 Task: Add a calendar for Muslim Holidays.
Action: Mouse moved to (964, 103)
Screenshot: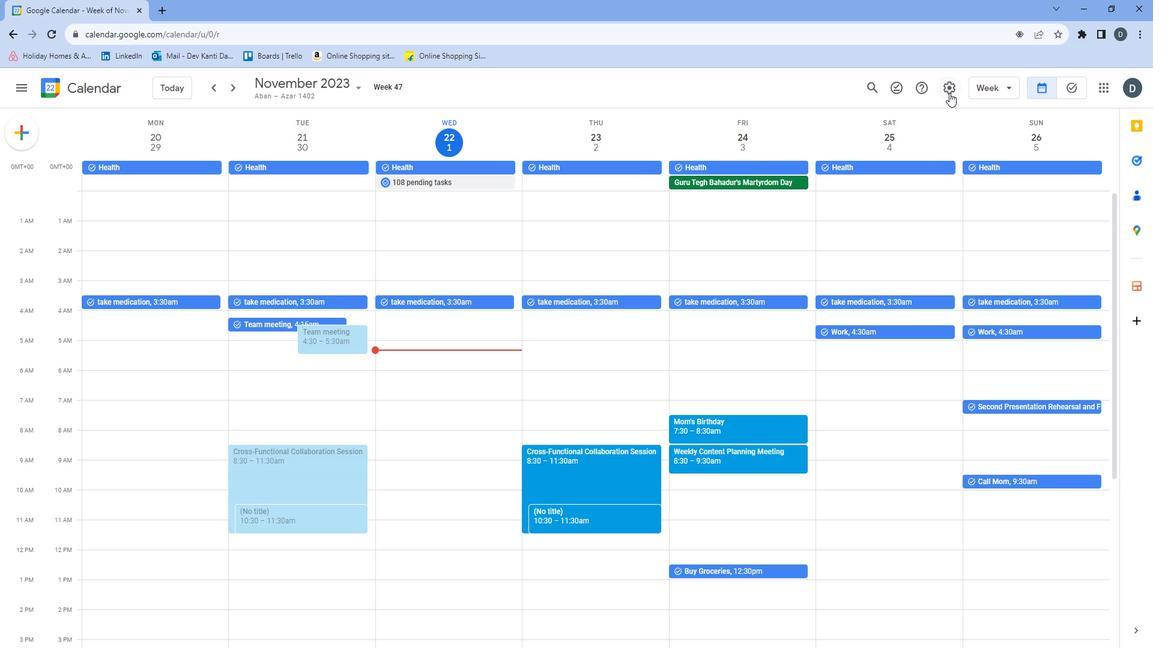 
Action: Mouse pressed left at (964, 103)
Screenshot: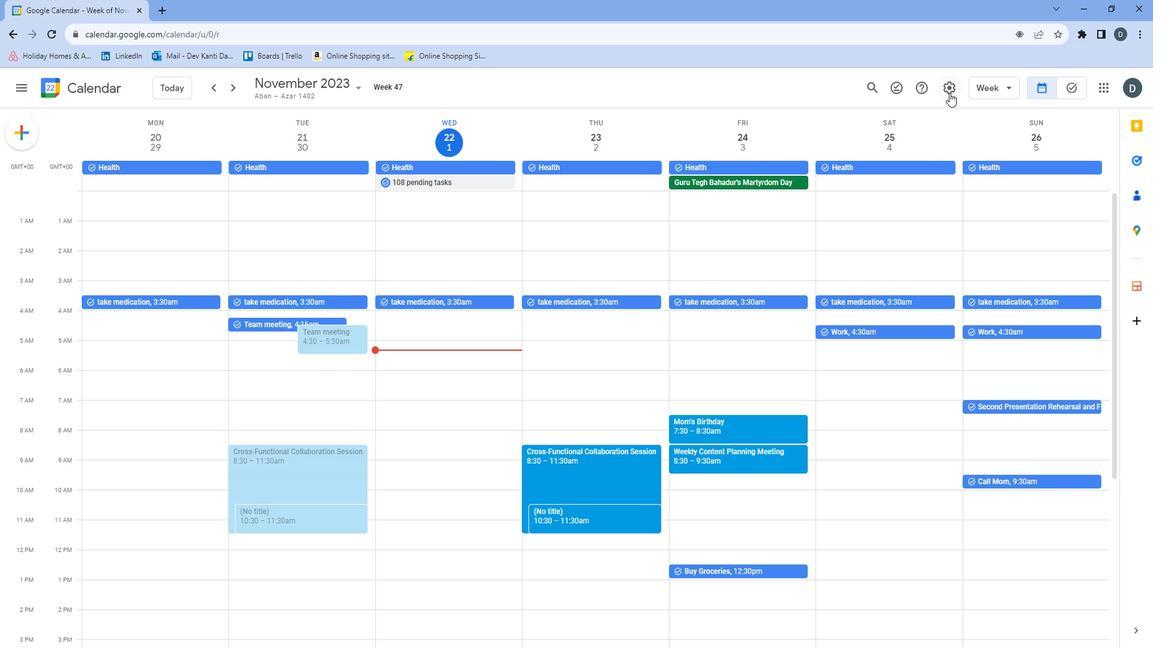 
Action: Mouse moved to (966, 120)
Screenshot: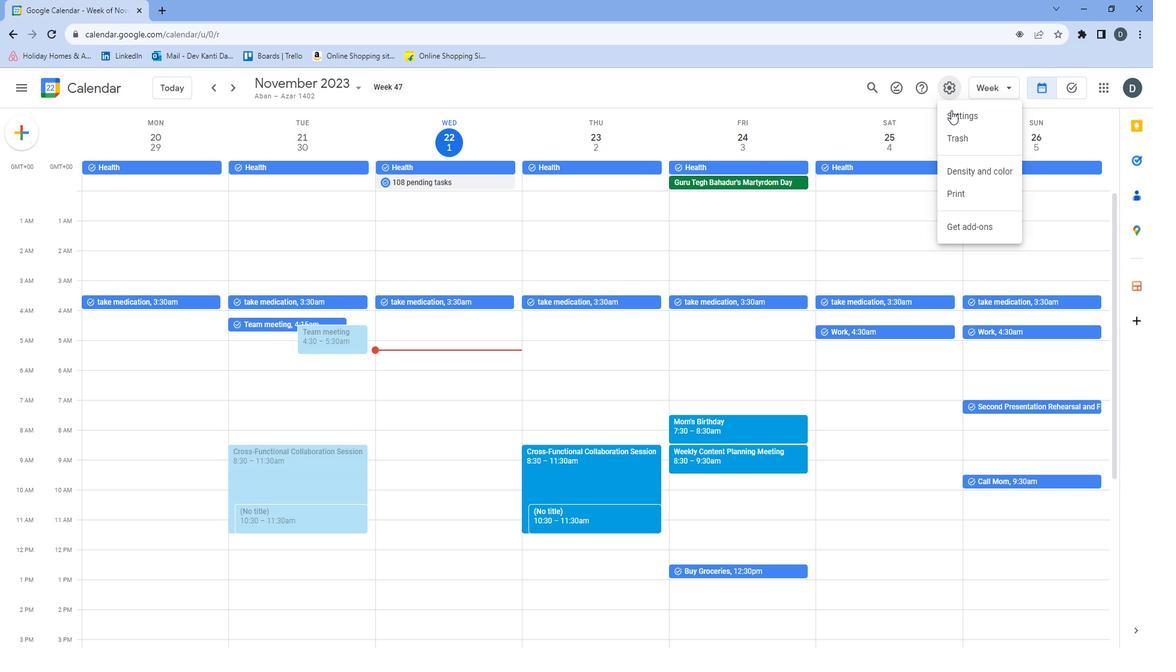 
Action: Mouse pressed left at (966, 120)
Screenshot: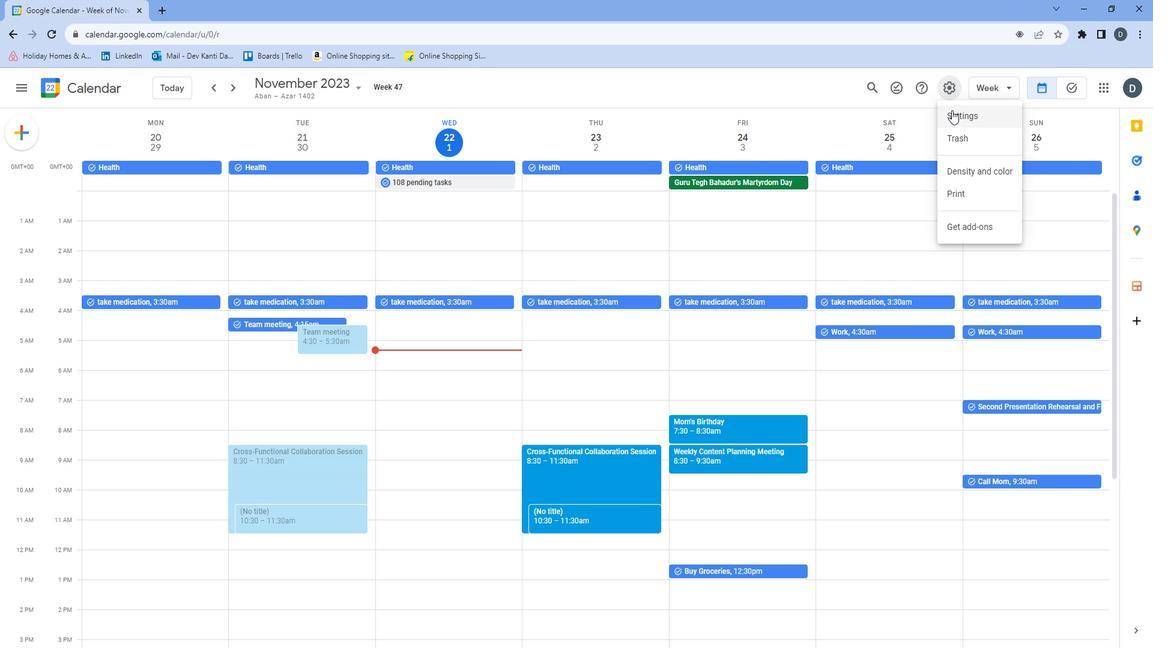 
Action: Mouse moved to (115, 371)
Screenshot: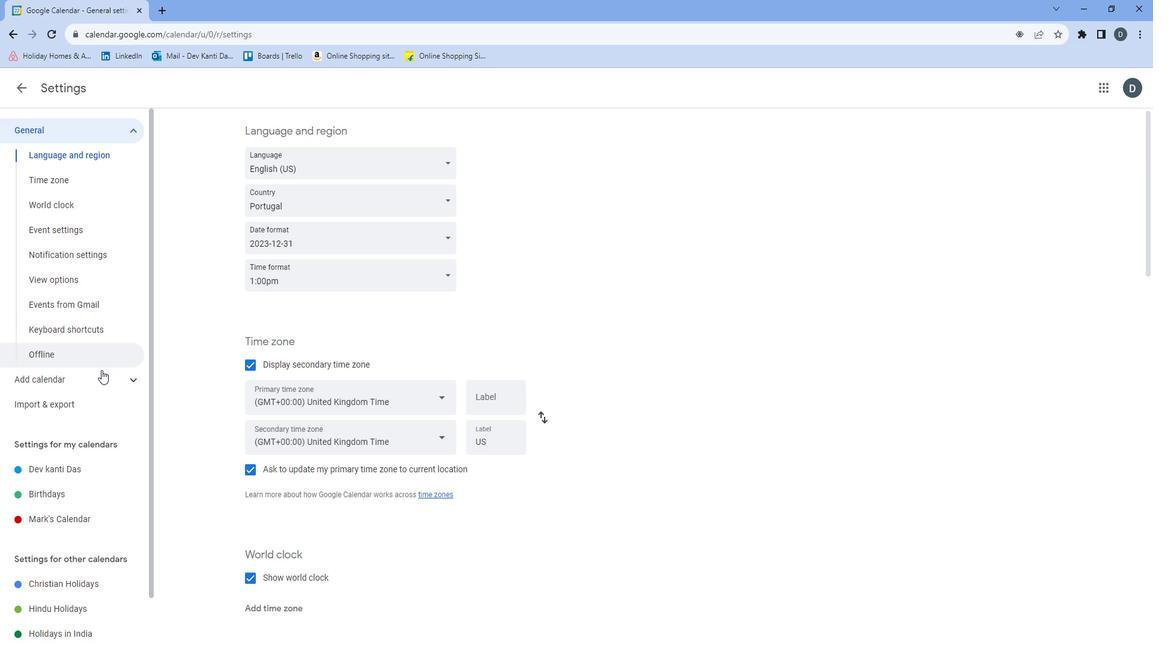 
Action: Mouse pressed left at (115, 371)
Screenshot: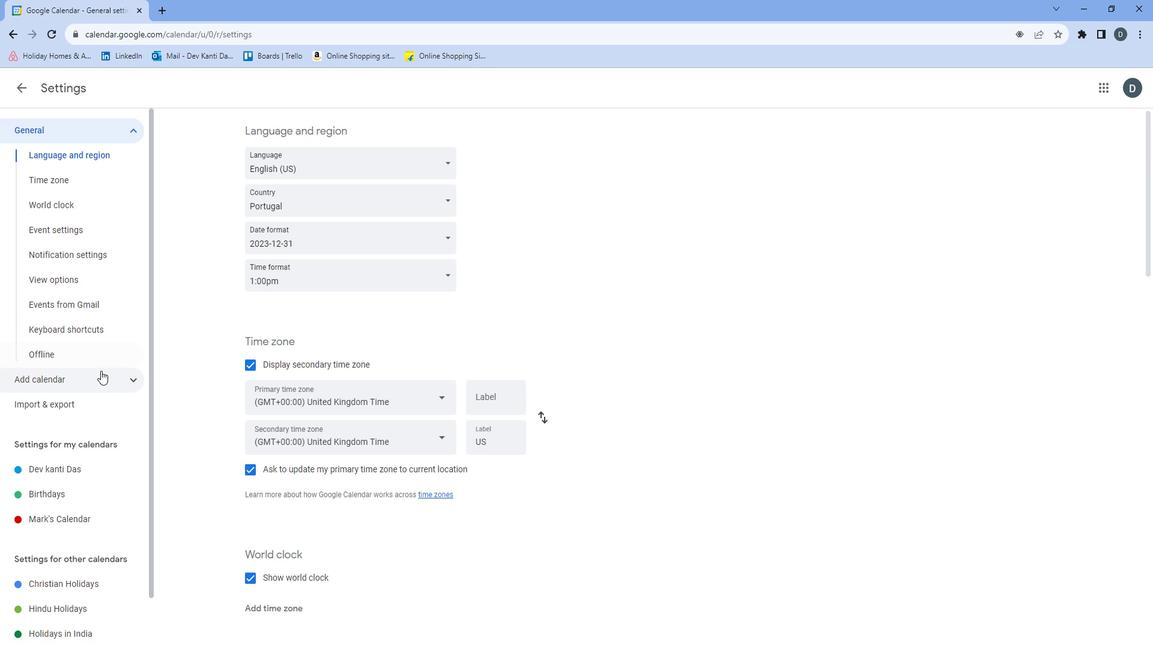 
Action: Mouse moved to (109, 448)
Screenshot: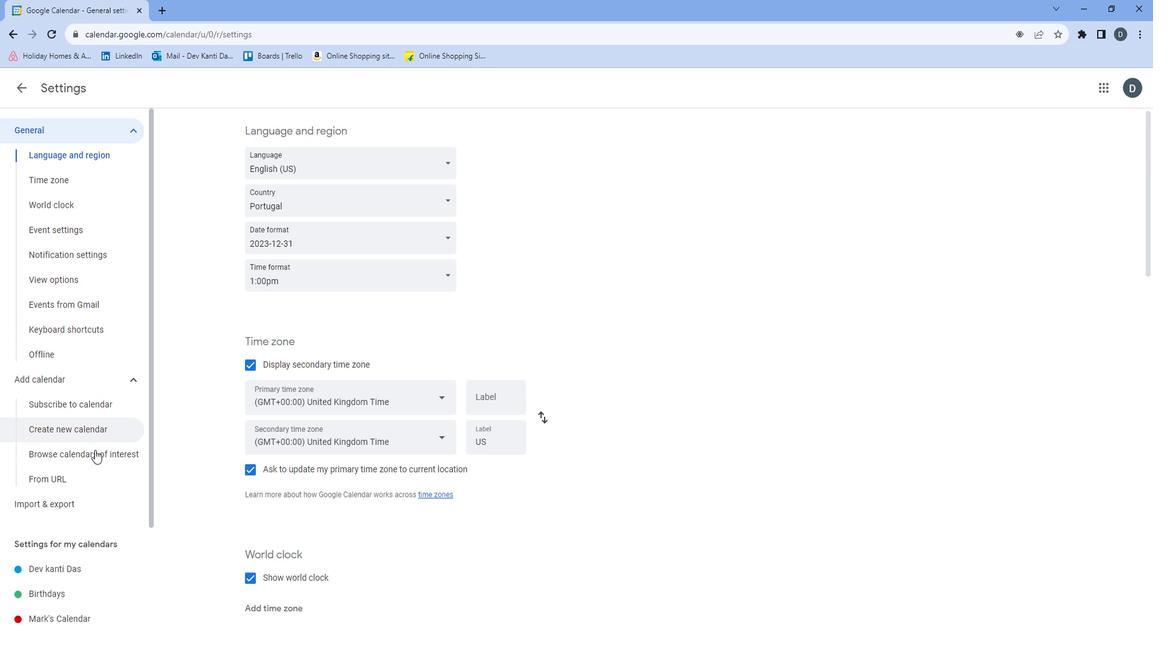 
Action: Mouse pressed left at (109, 448)
Screenshot: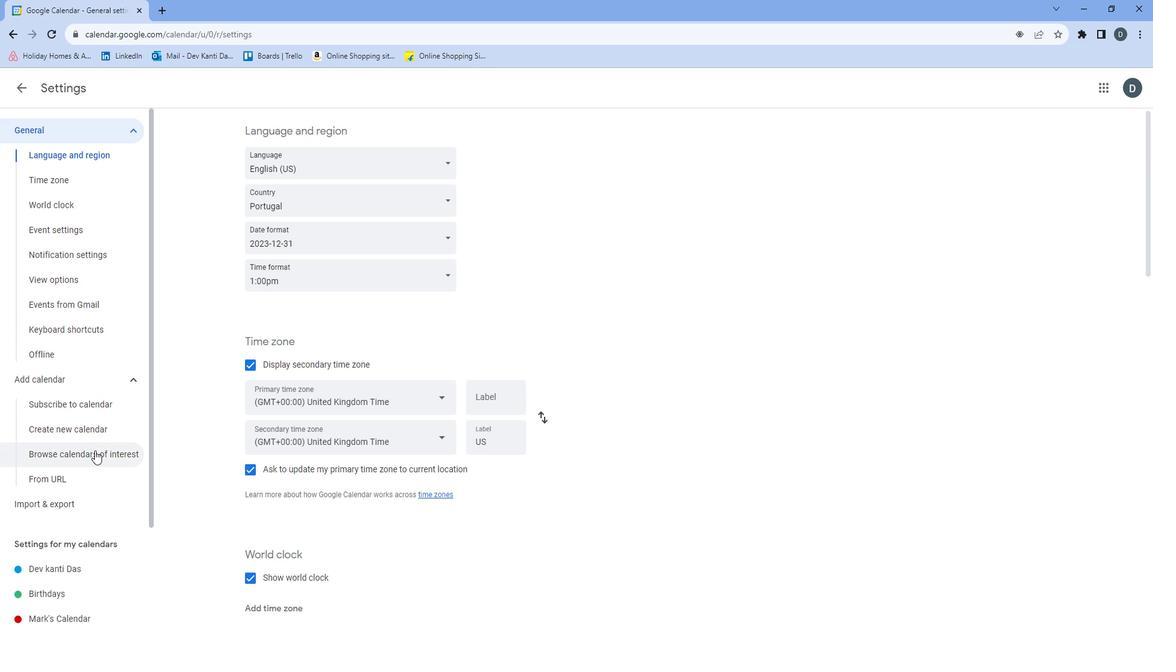 
Action: Mouse moved to (264, 473)
Screenshot: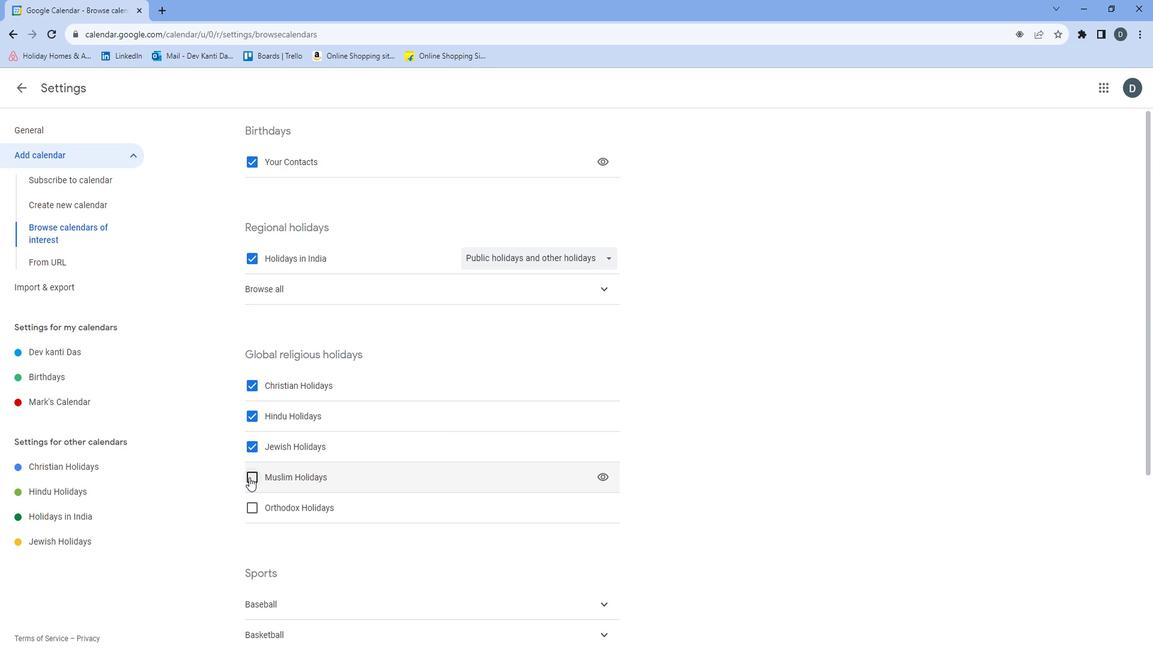 
Action: Mouse pressed left at (264, 473)
Screenshot: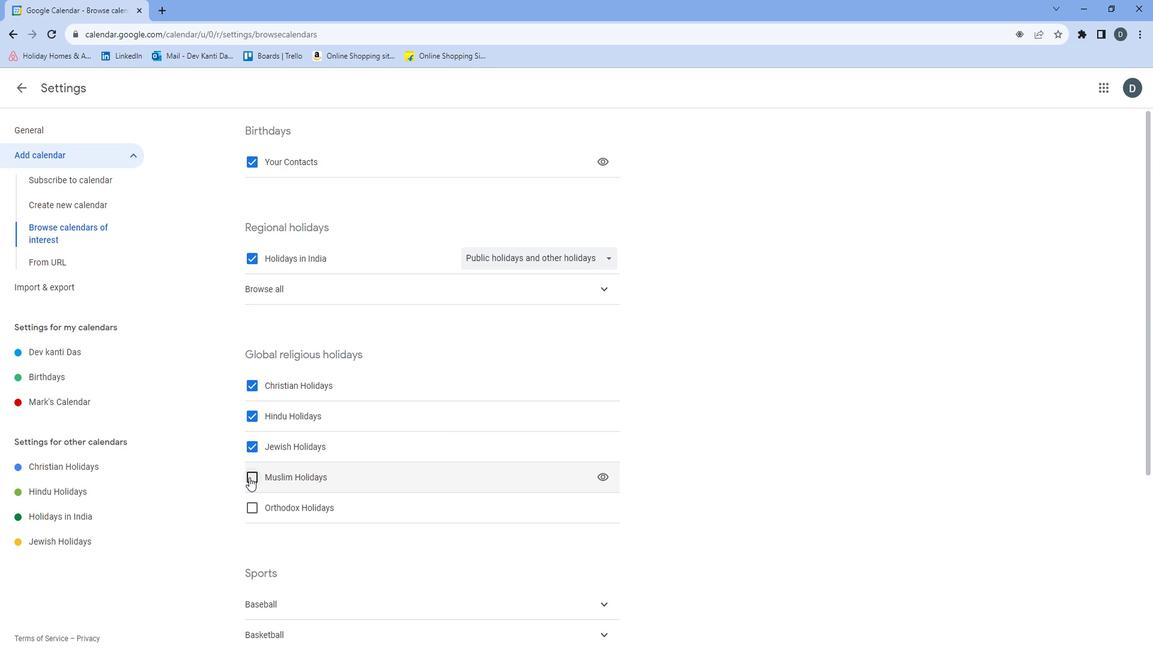 
Action: Mouse moved to (239, 470)
Screenshot: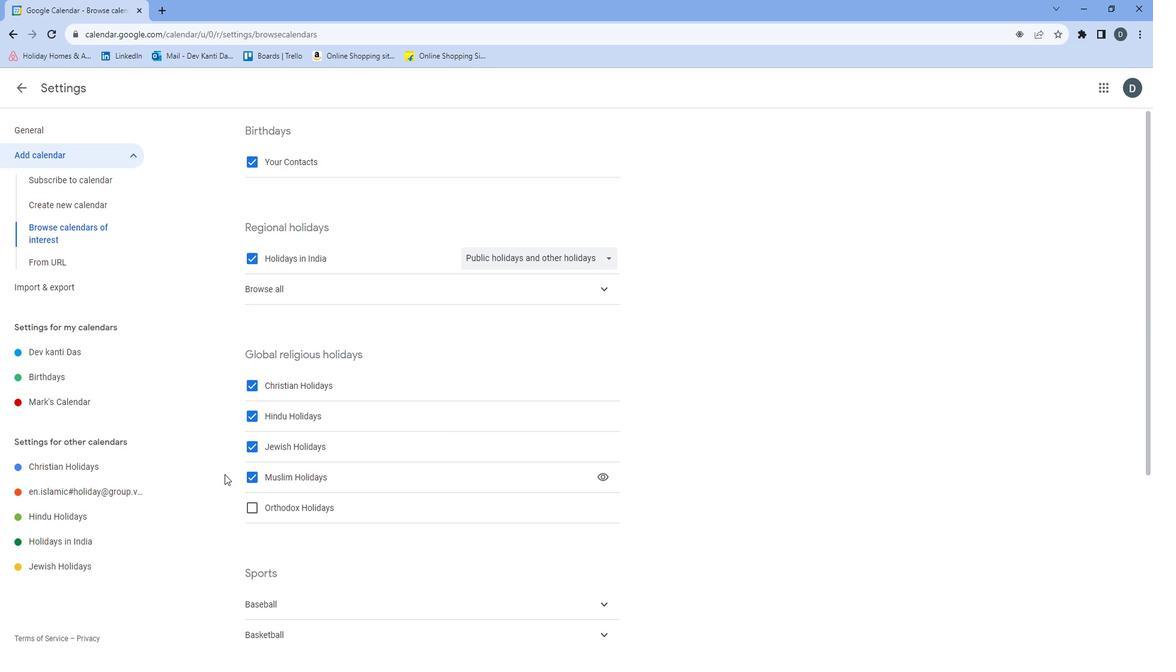 
